 Task: Add the "warning" sticker at the center of the card.
Action: Mouse moved to (854, 252)
Screenshot: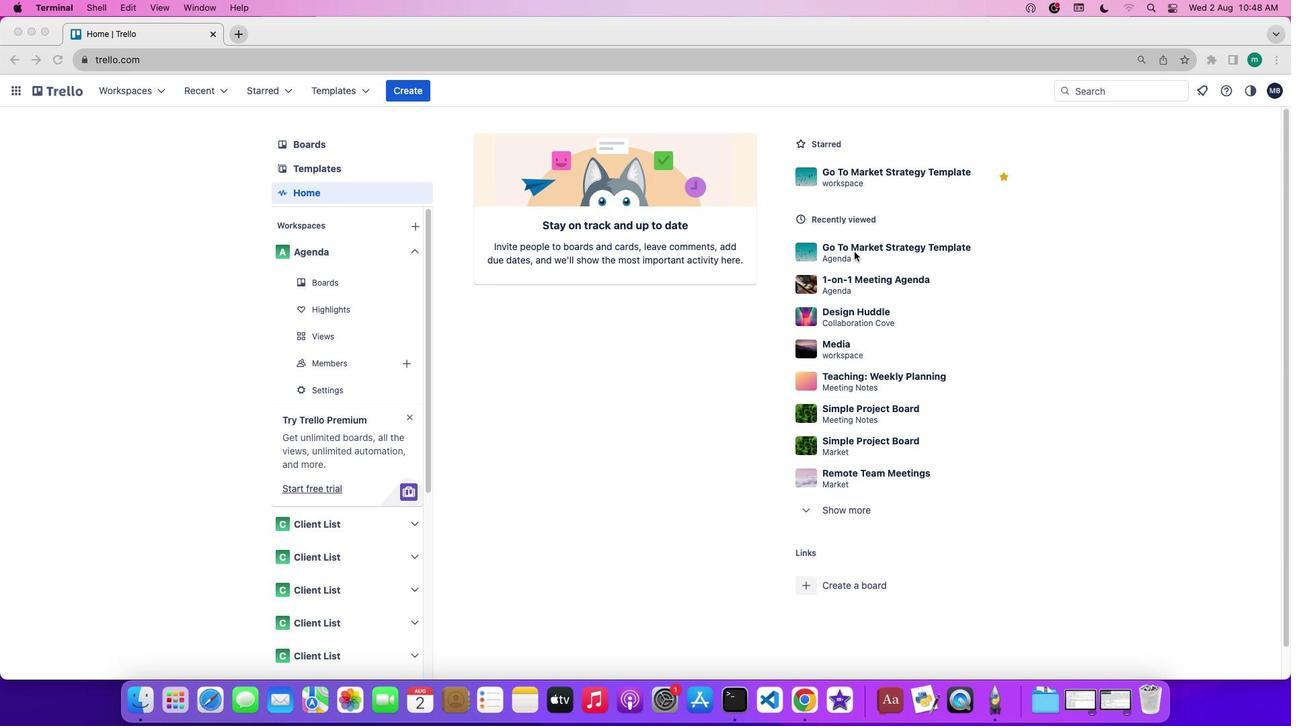 
Action: Mouse pressed left at (854, 252)
Screenshot: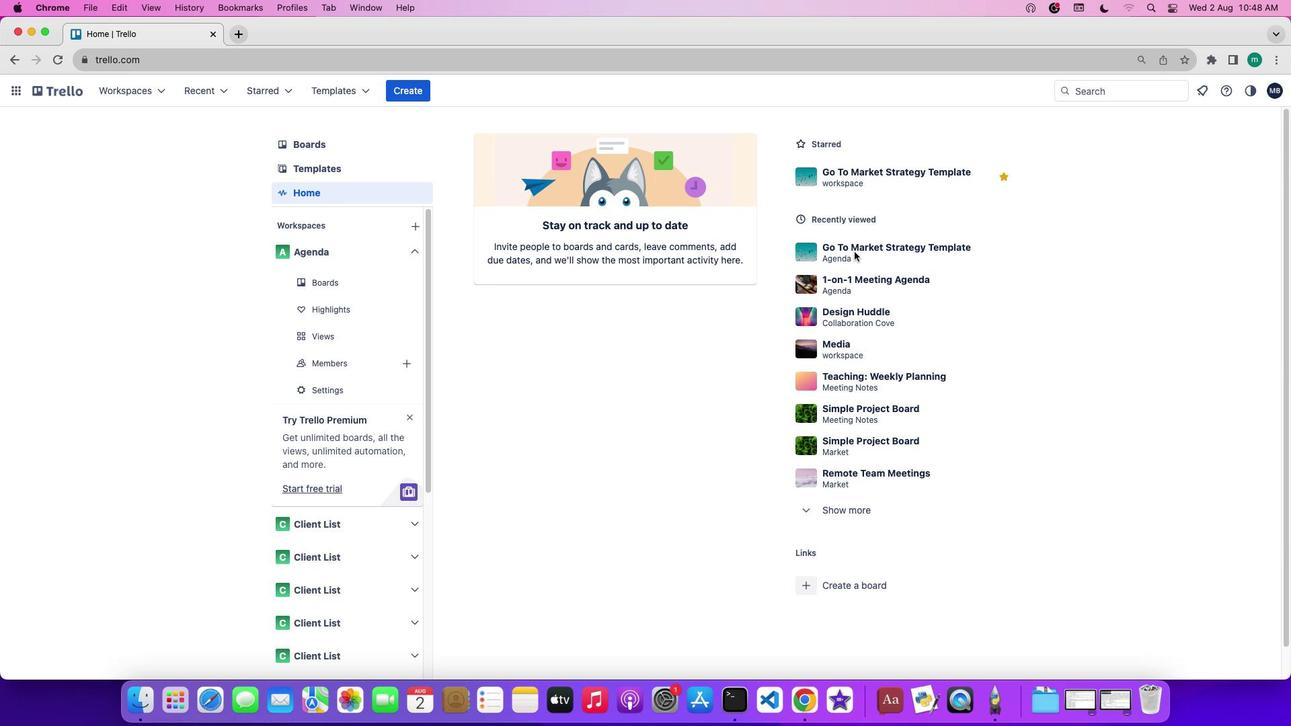 
Action: Mouse moved to (854, 251)
Screenshot: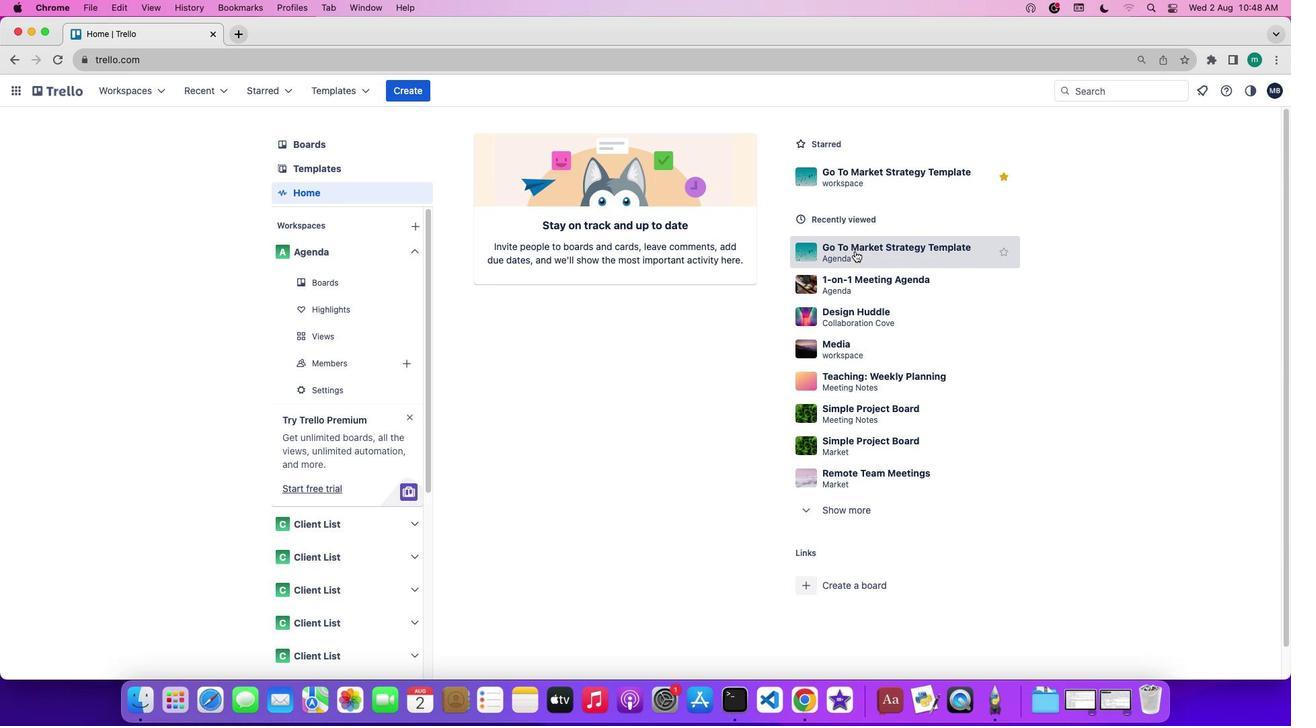 
Action: Mouse pressed left at (854, 251)
Screenshot: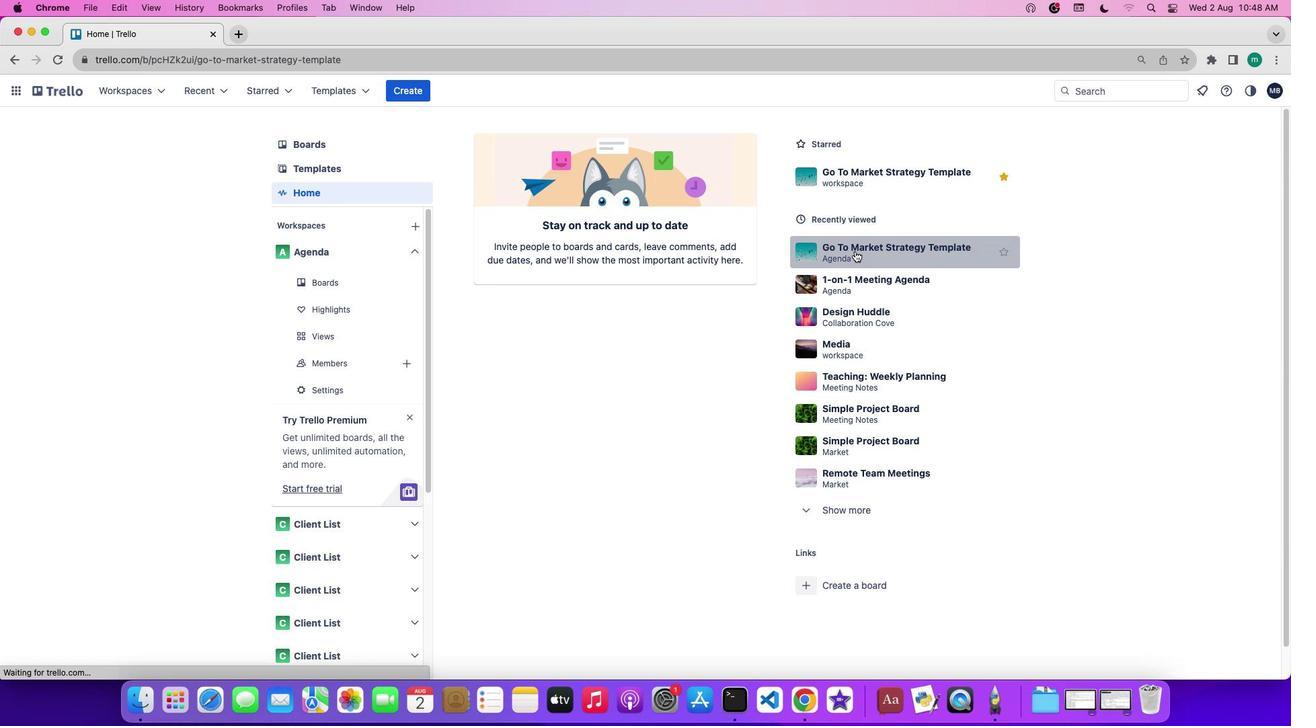 
Action: Mouse moved to (1136, 304)
Screenshot: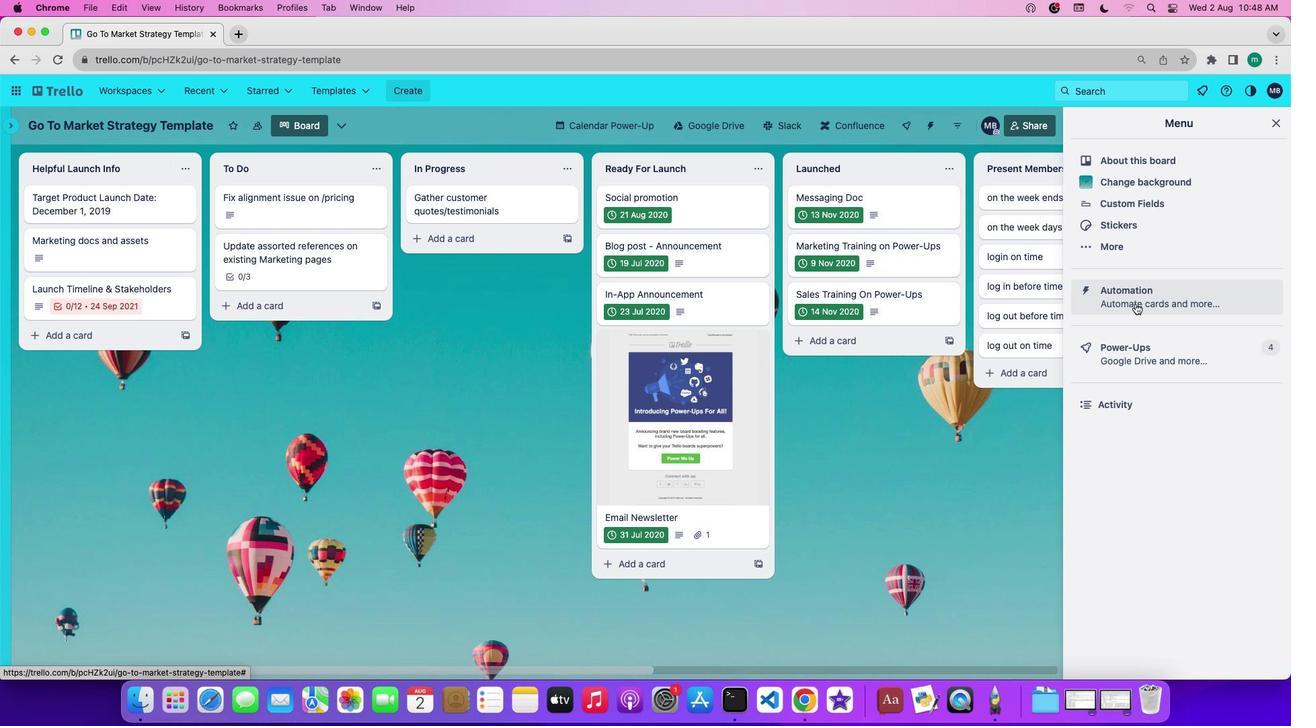 
Action: Mouse pressed left at (1136, 304)
Screenshot: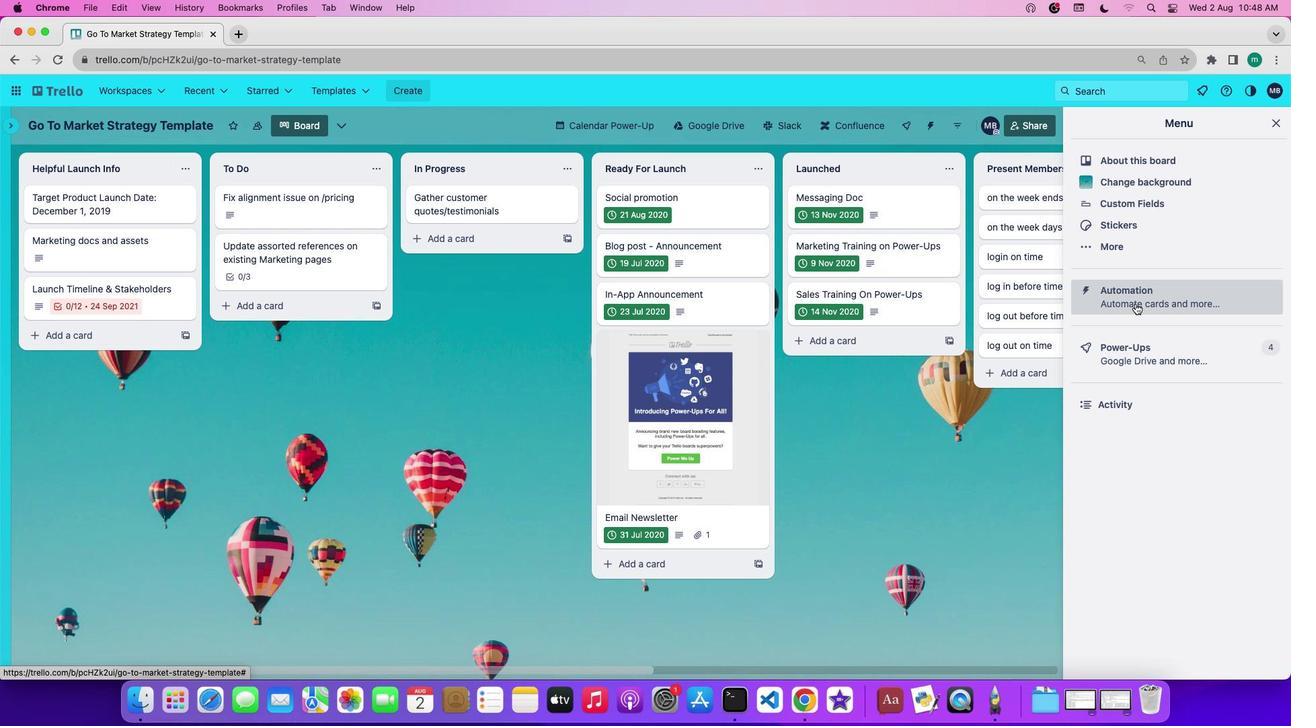 
Action: Mouse moved to (84, 343)
Screenshot: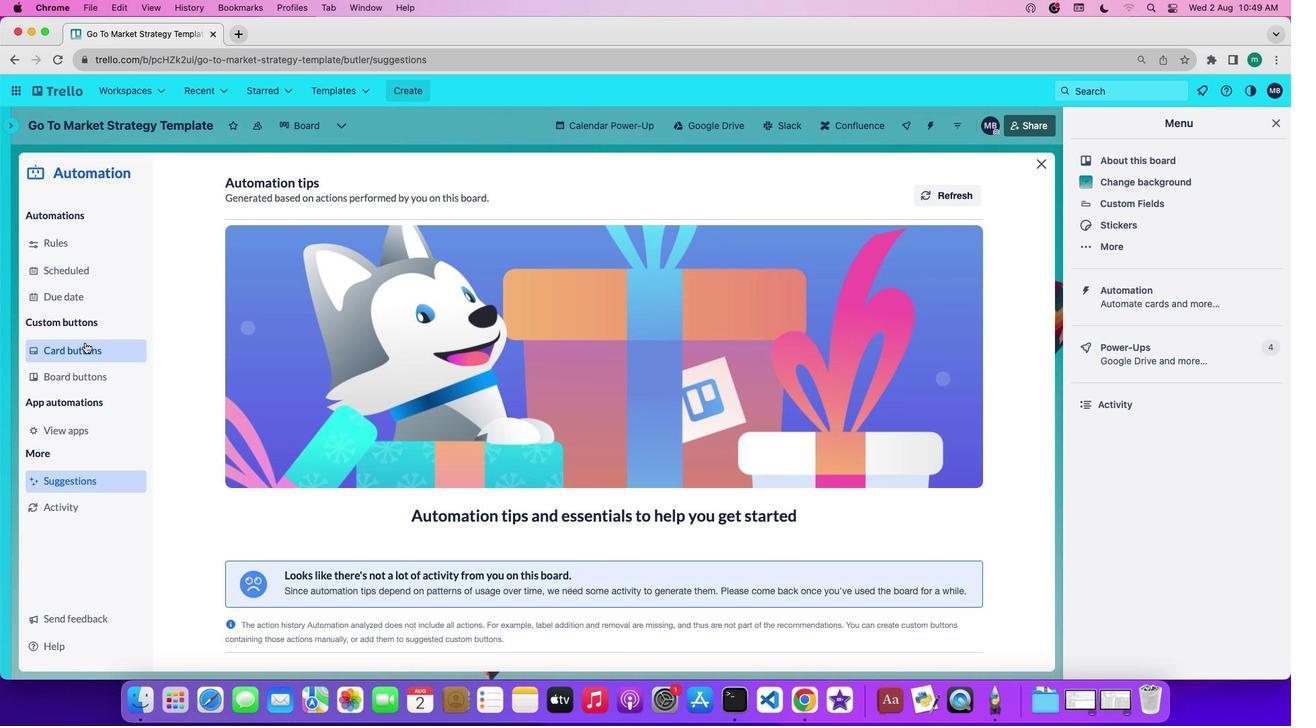 
Action: Mouse pressed left at (84, 343)
Screenshot: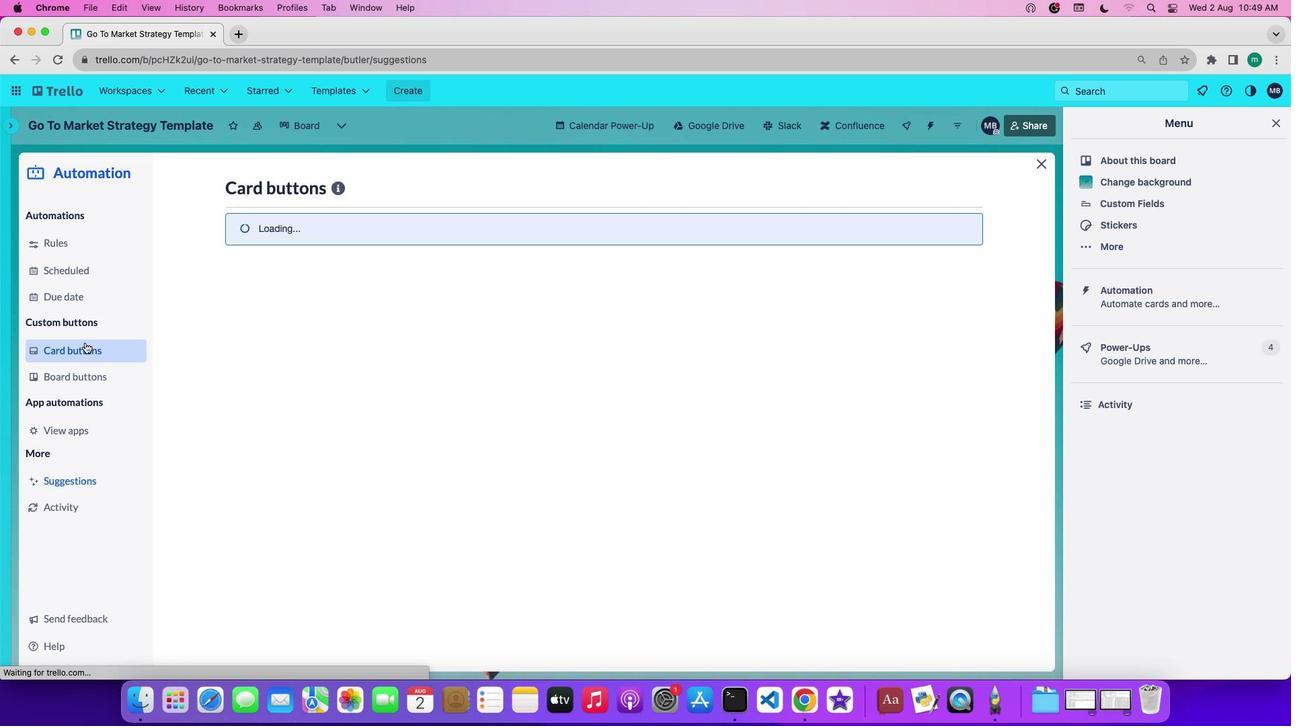 
Action: Mouse moved to (295, 456)
Screenshot: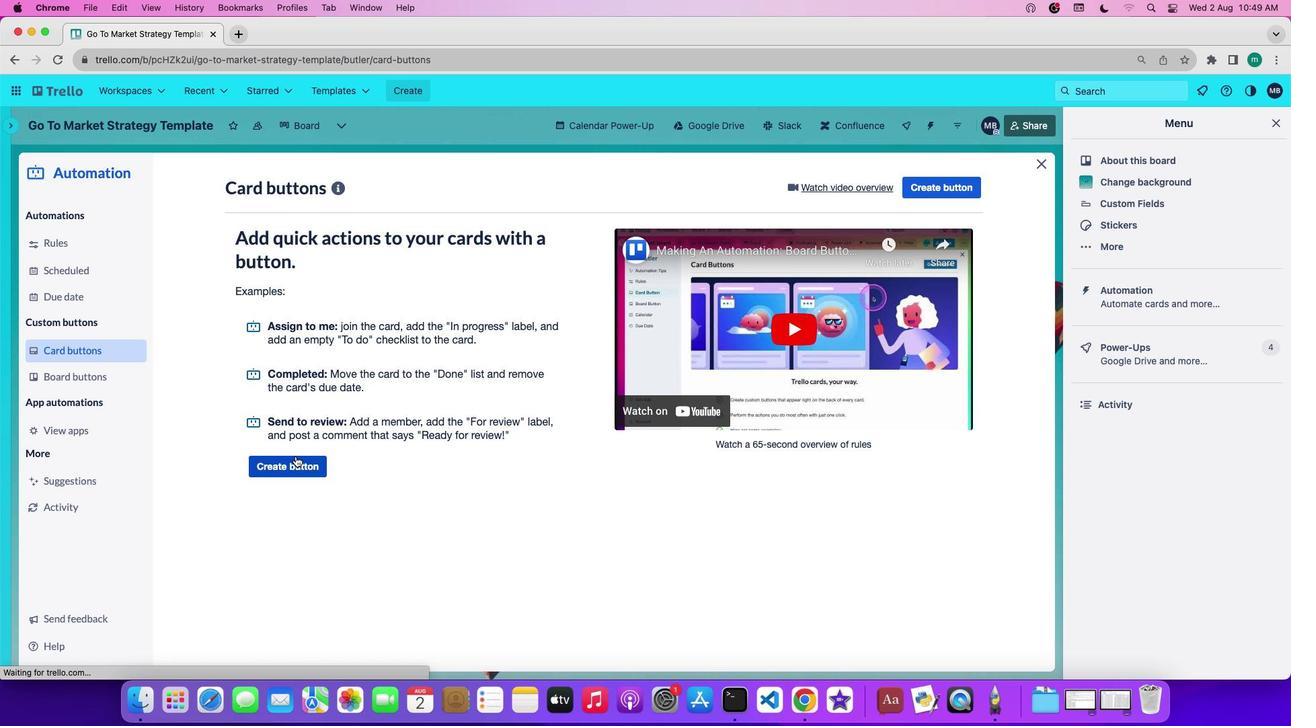 
Action: Mouse pressed left at (295, 456)
Screenshot: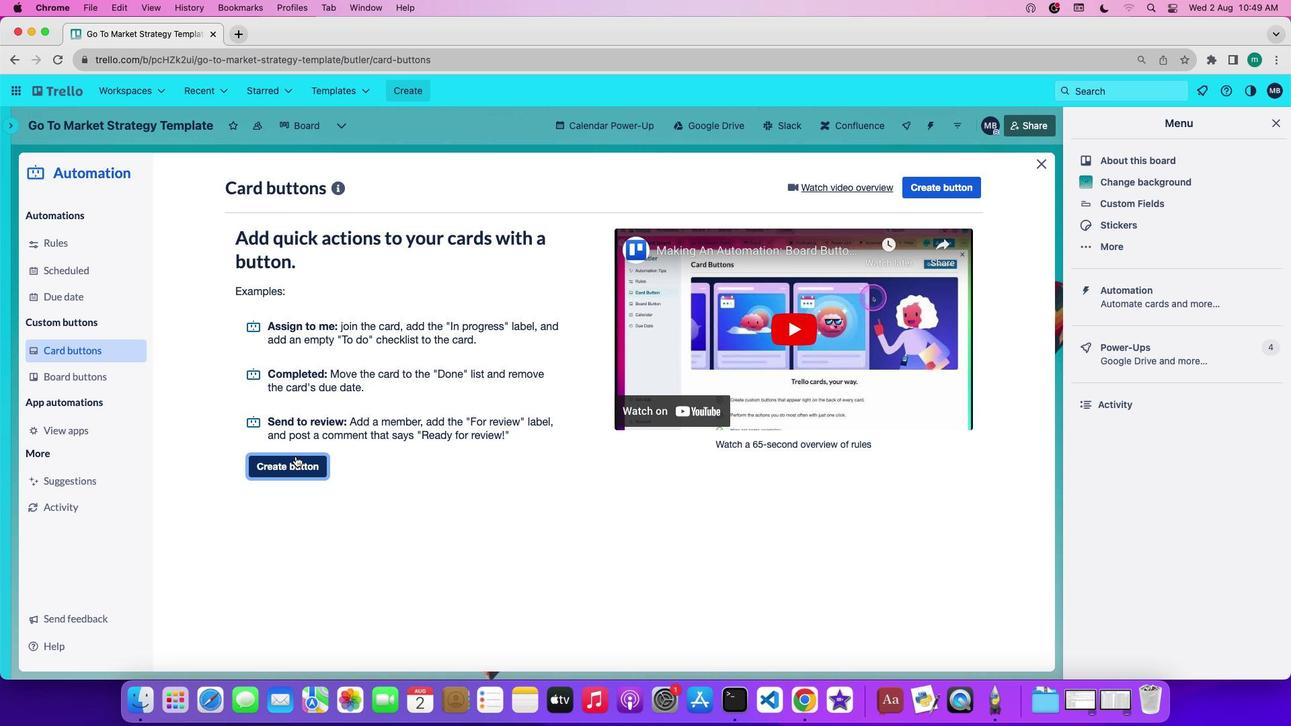 
Action: Mouse moved to (441, 374)
Screenshot: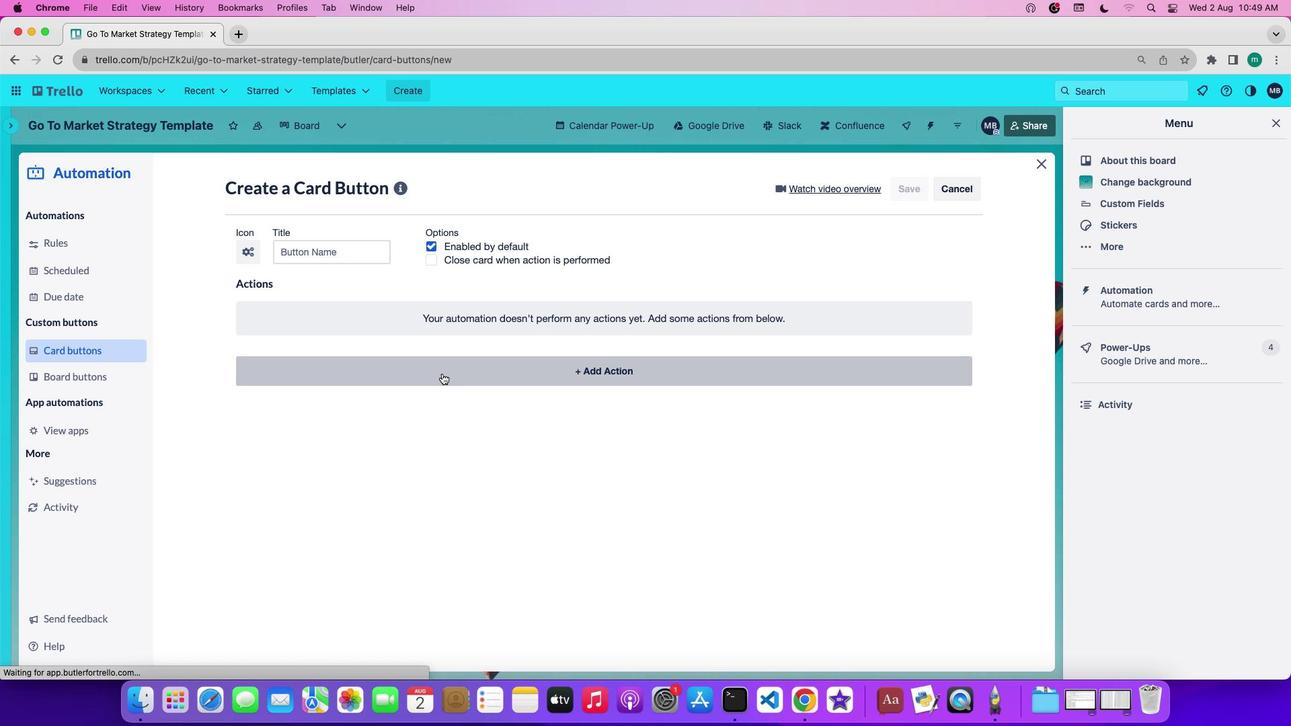 
Action: Mouse pressed left at (441, 374)
Screenshot: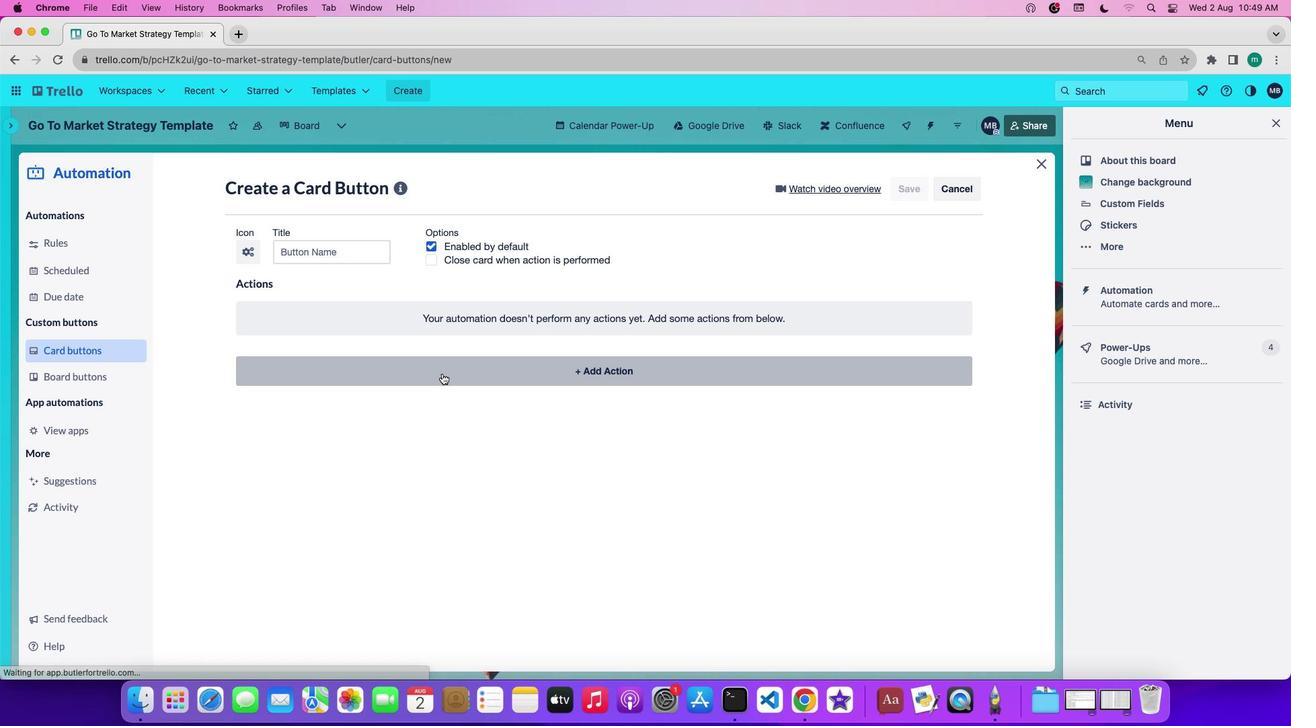 
Action: Mouse moved to (323, 408)
Screenshot: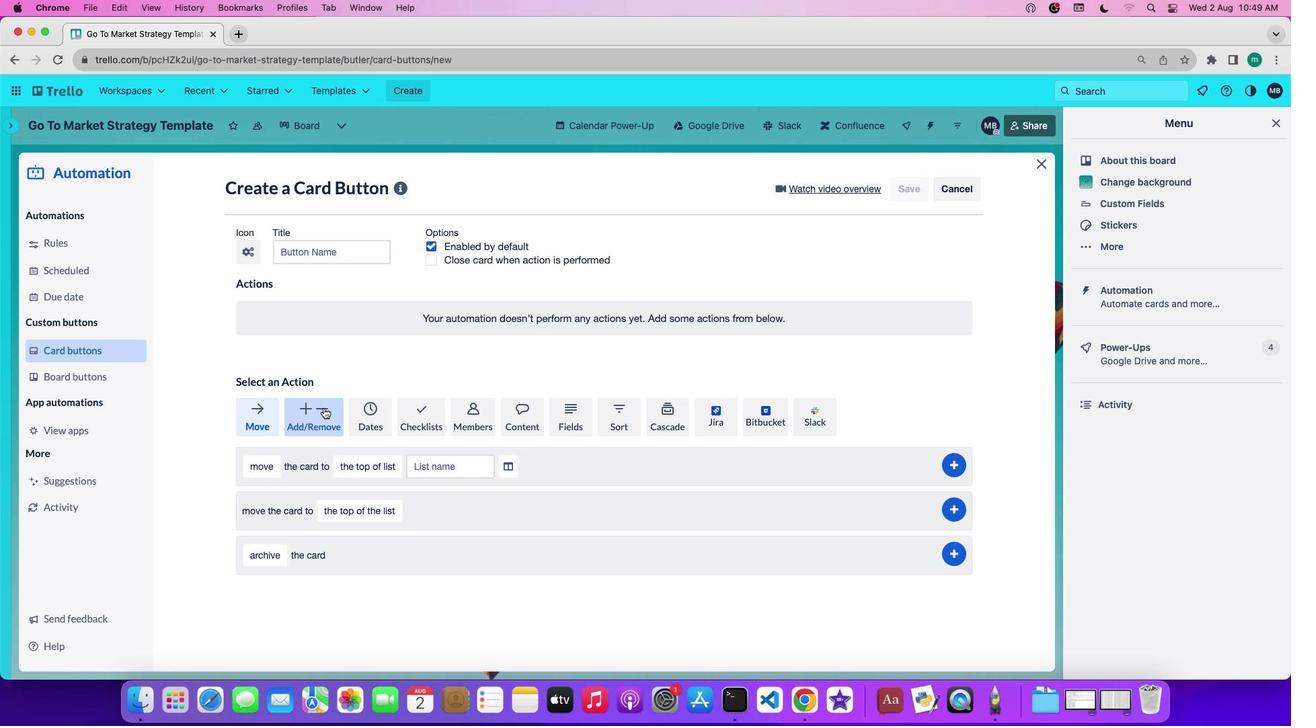 
Action: Mouse pressed left at (323, 408)
Screenshot: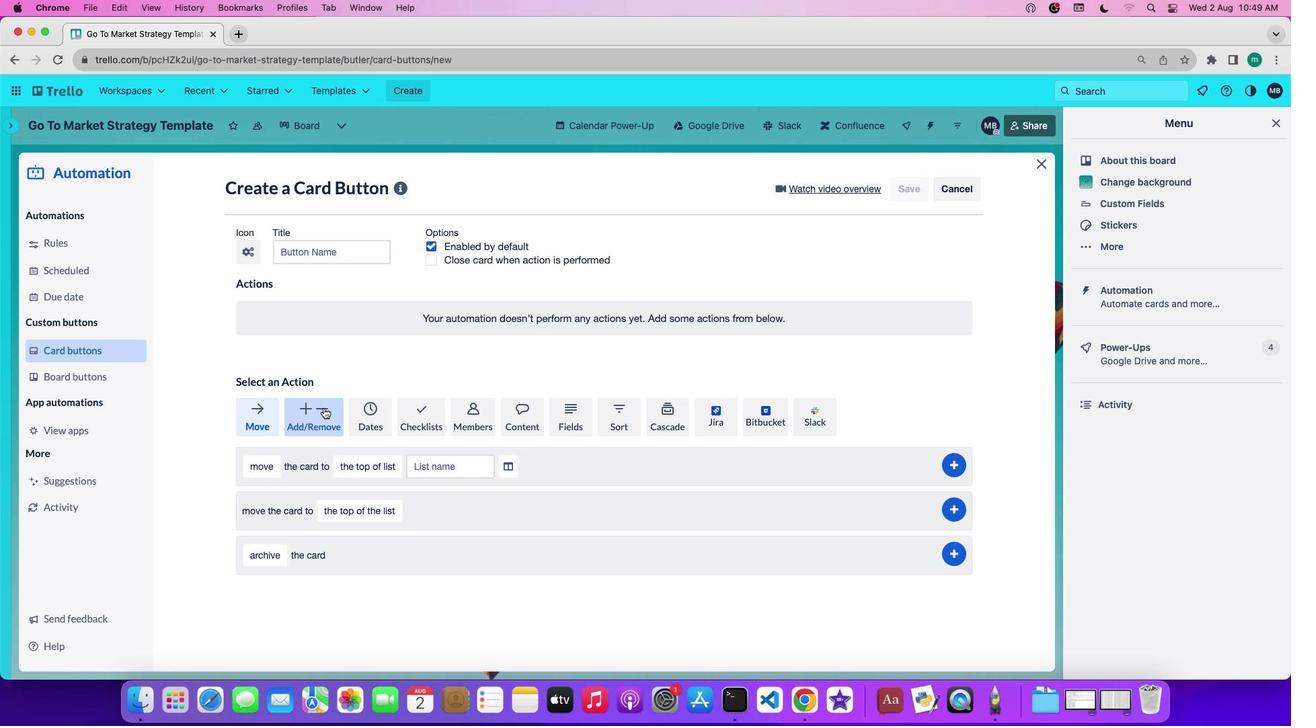 
Action: Mouse moved to (360, 518)
Screenshot: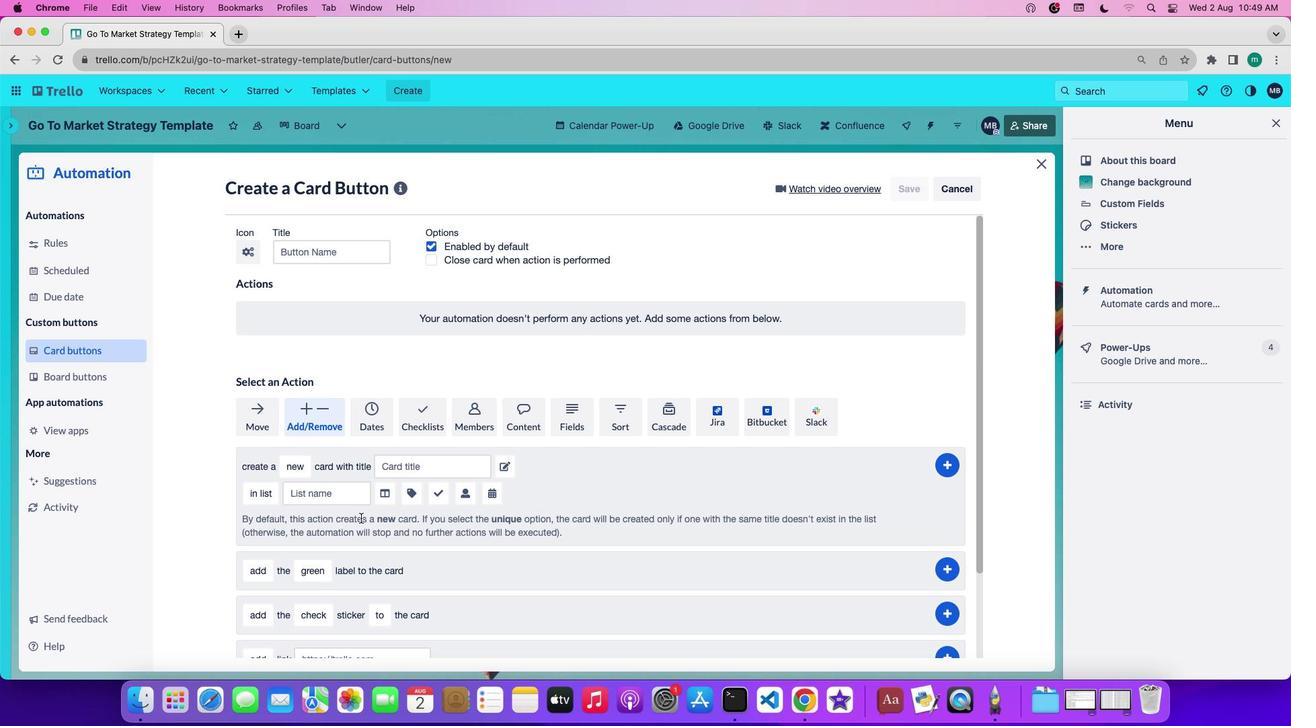 
Action: Mouse scrolled (360, 518) with delta (0, 0)
Screenshot: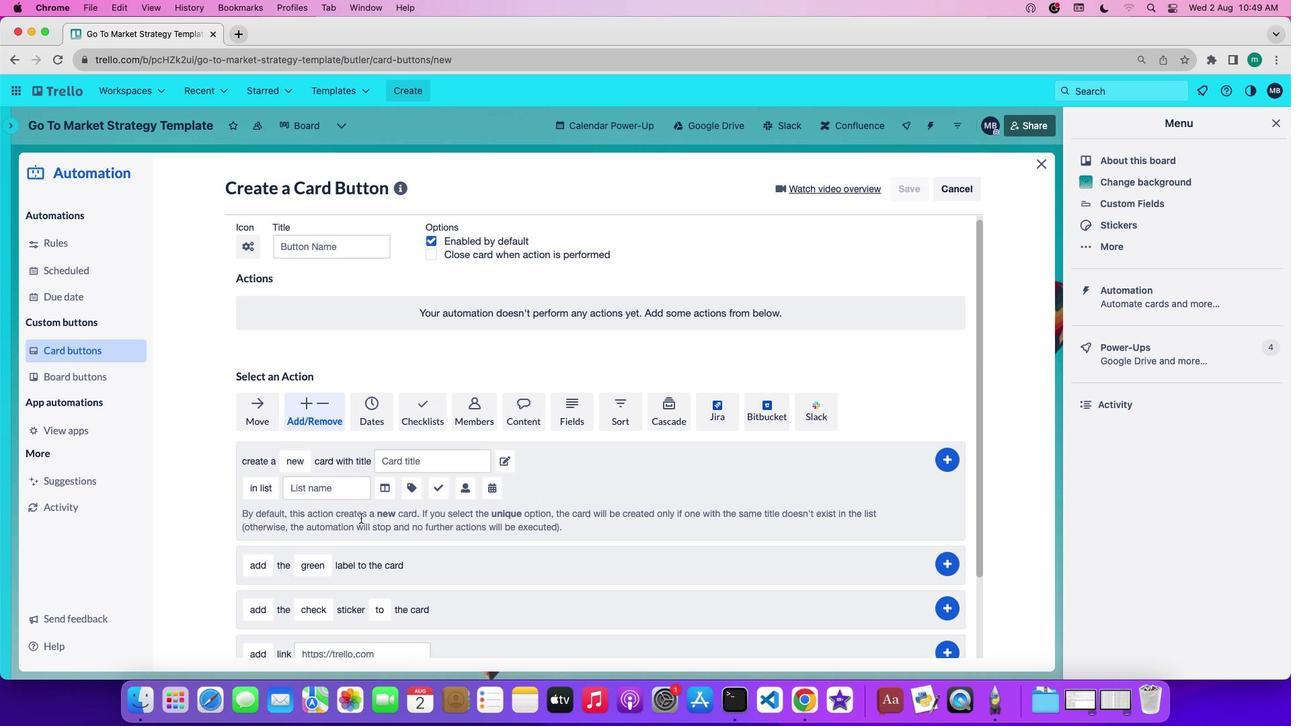 
Action: Mouse scrolled (360, 518) with delta (0, 0)
Screenshot: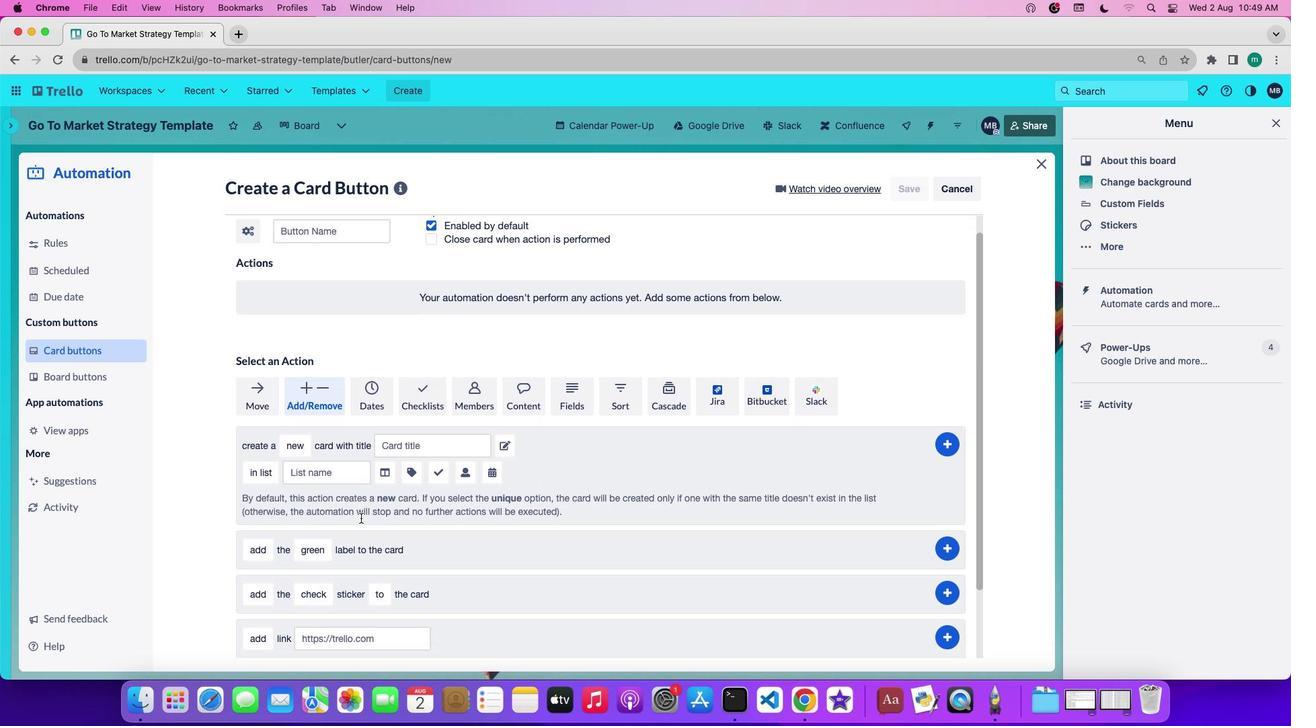 
Action: Mouse scrolled (360, 518) with delta (0, 0)
Screenshot: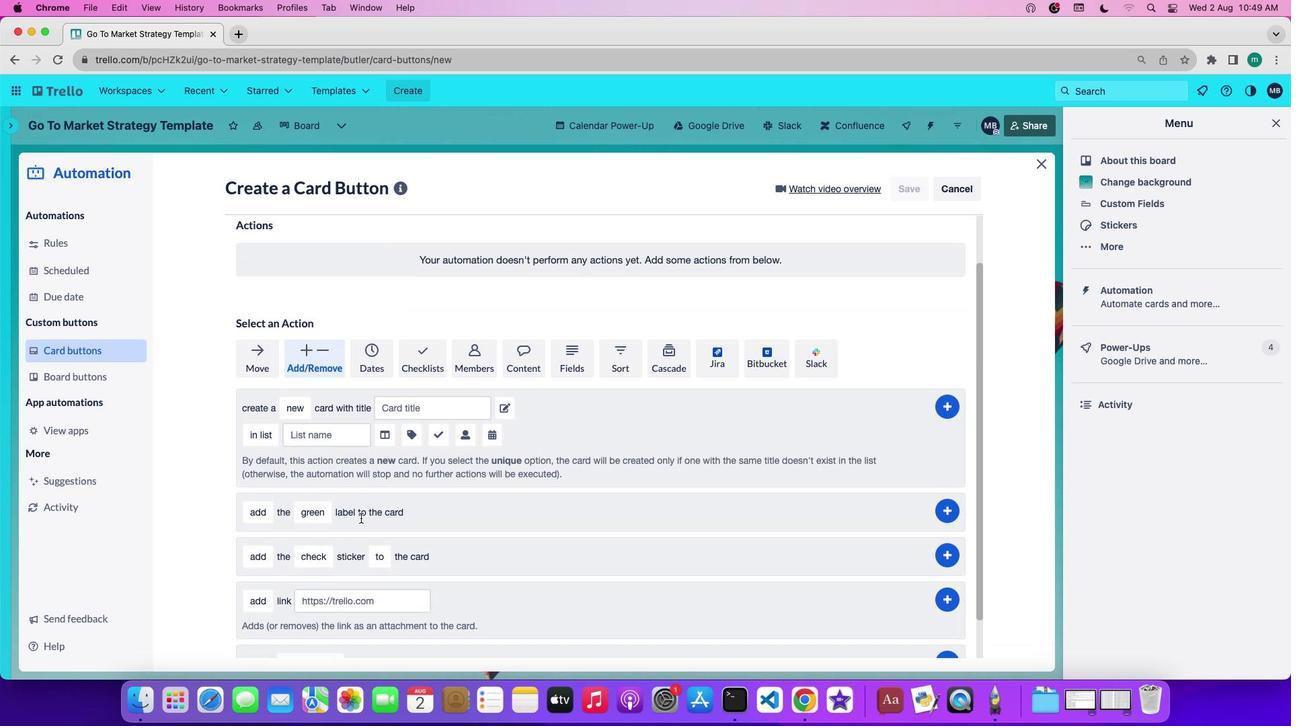 
Action: Mouse scrolled (360, 518) with delta (0, 0)
Screenshot: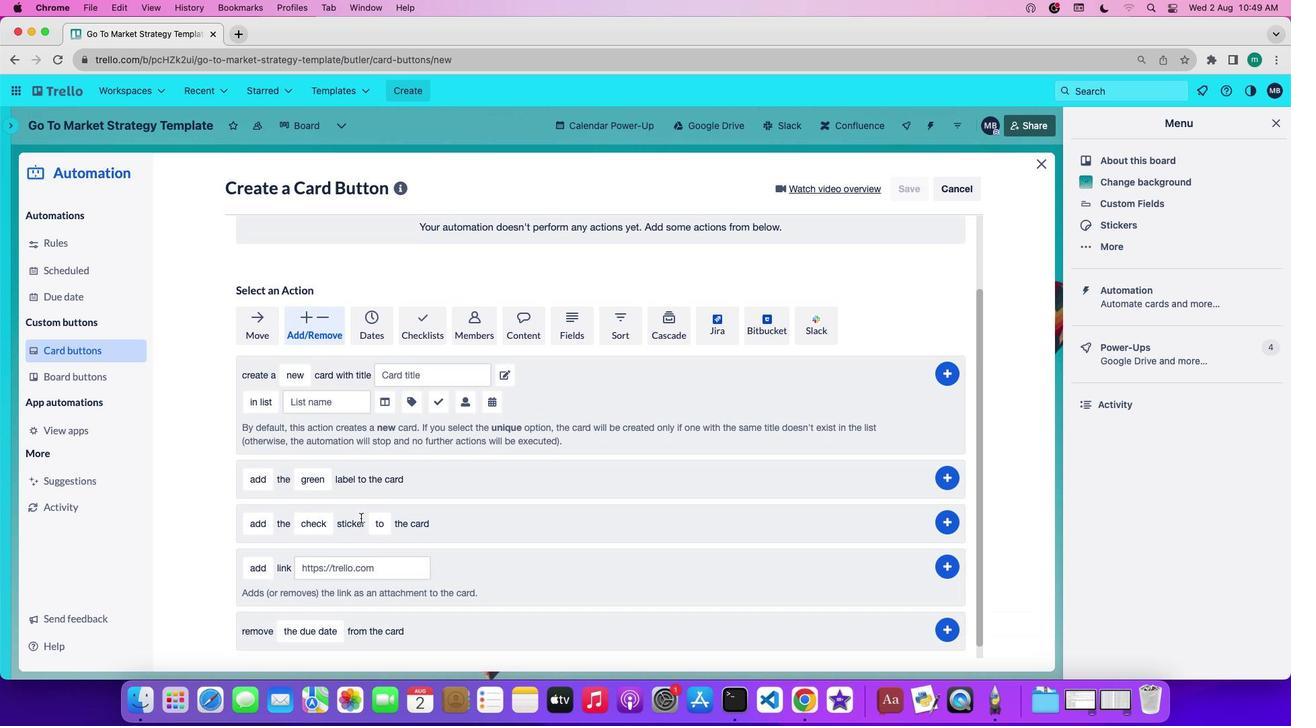 
Action: Mouse moved to (254, 515)
Screenshot: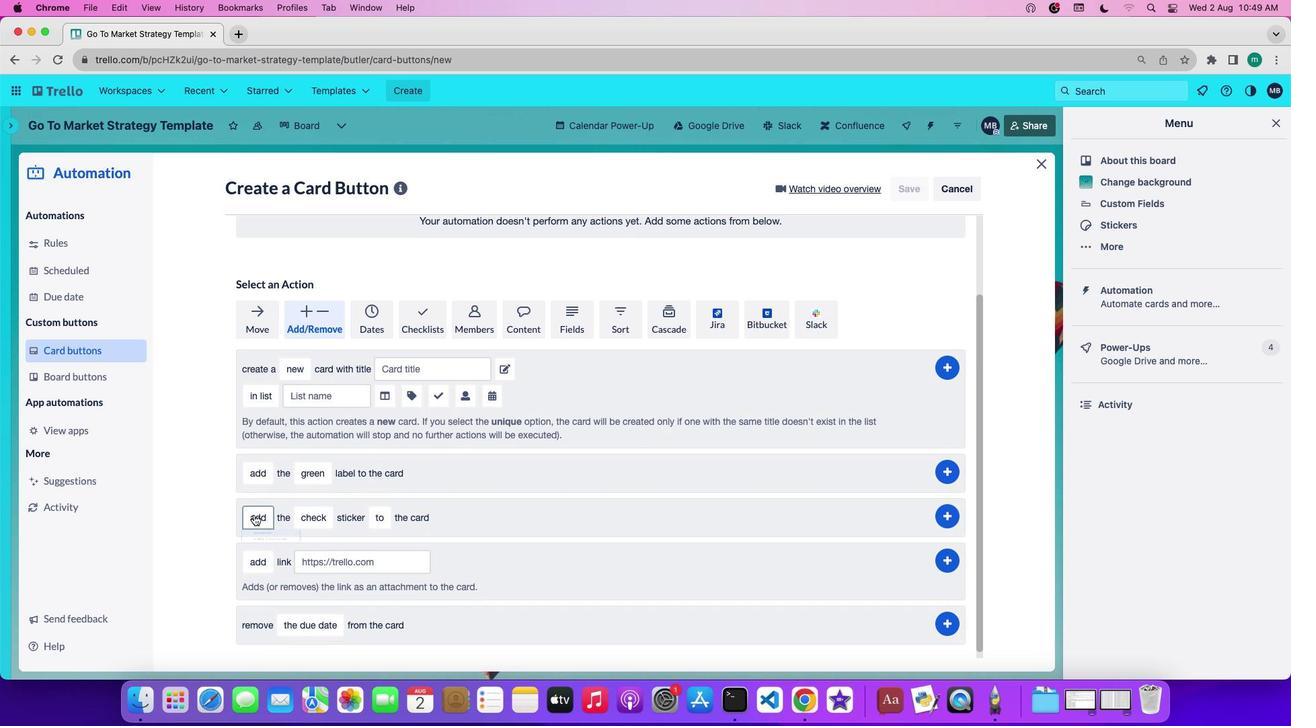 
Action: Mouse pressed left at (254, 515)
Screenshot: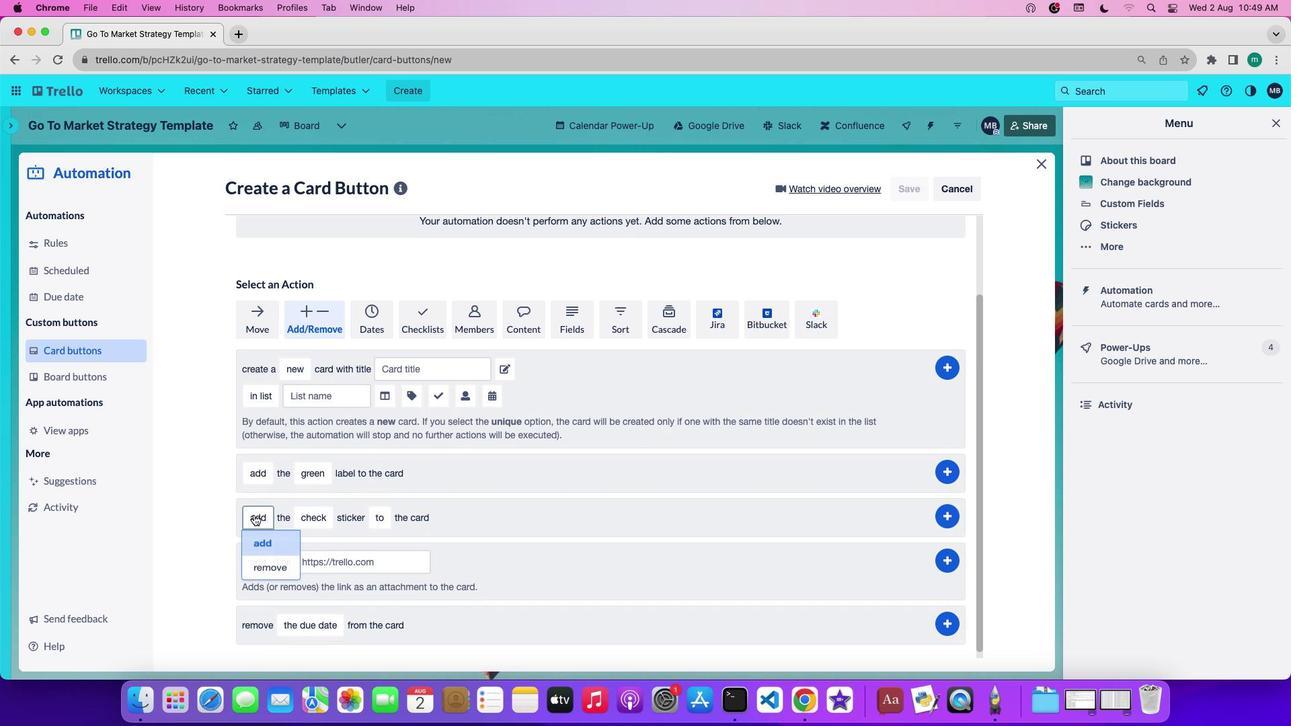 
Action: Mouse moved to (271, 542)
Screenshot: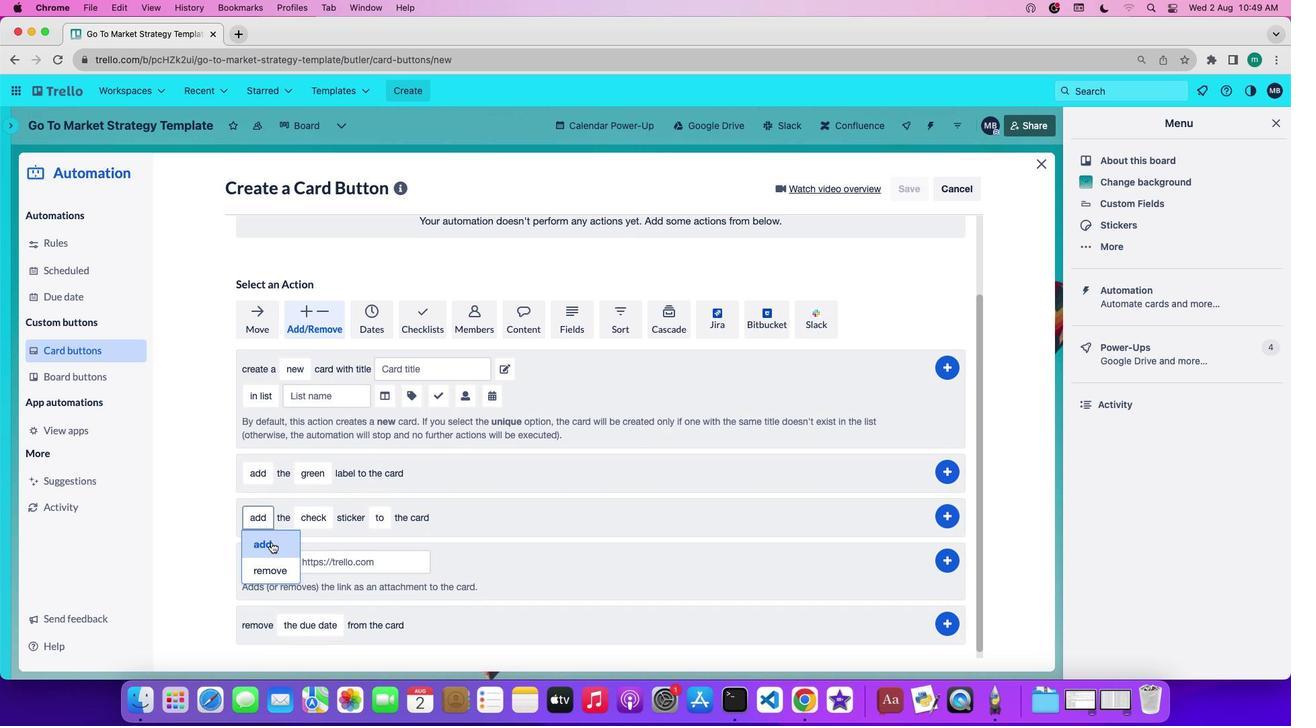 
Action: Mouse pressed left at (271, 542)
Screenshot: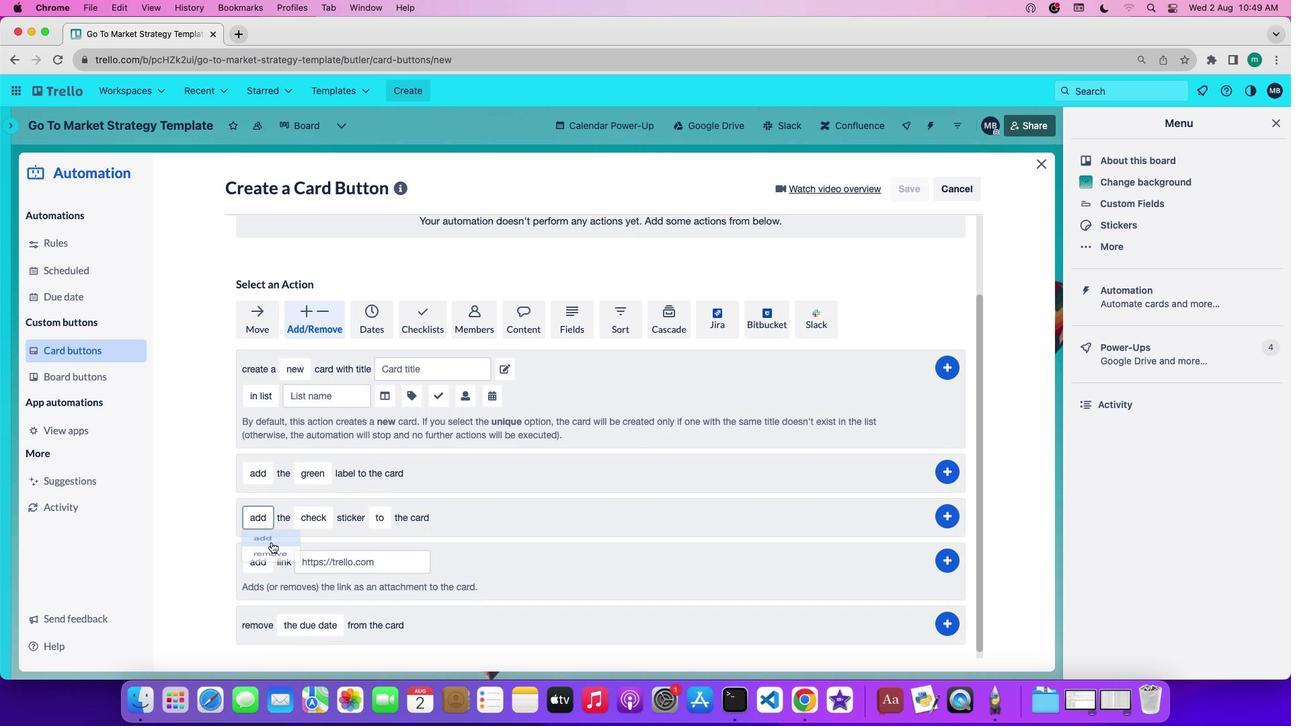 
Action: Mouse moved to (318, 511)
Screenshot: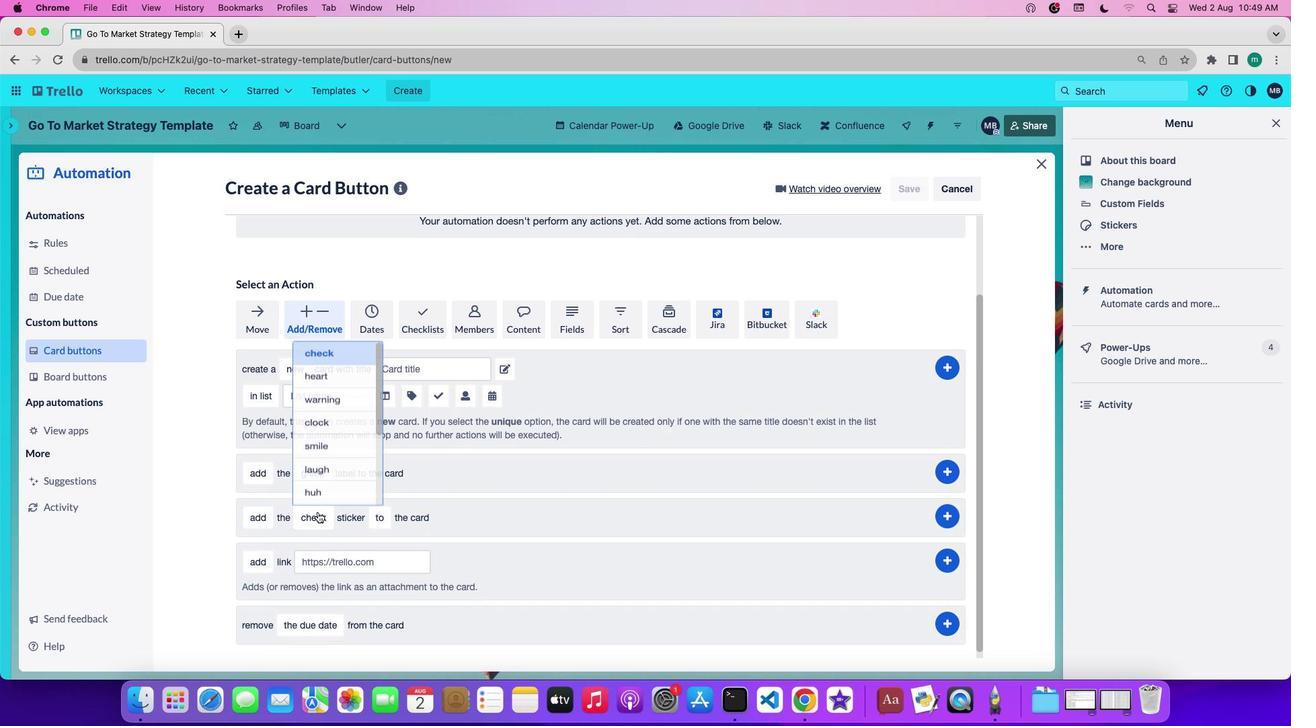 
Action: Mouse pressed left at (318, 511)
Screenshot: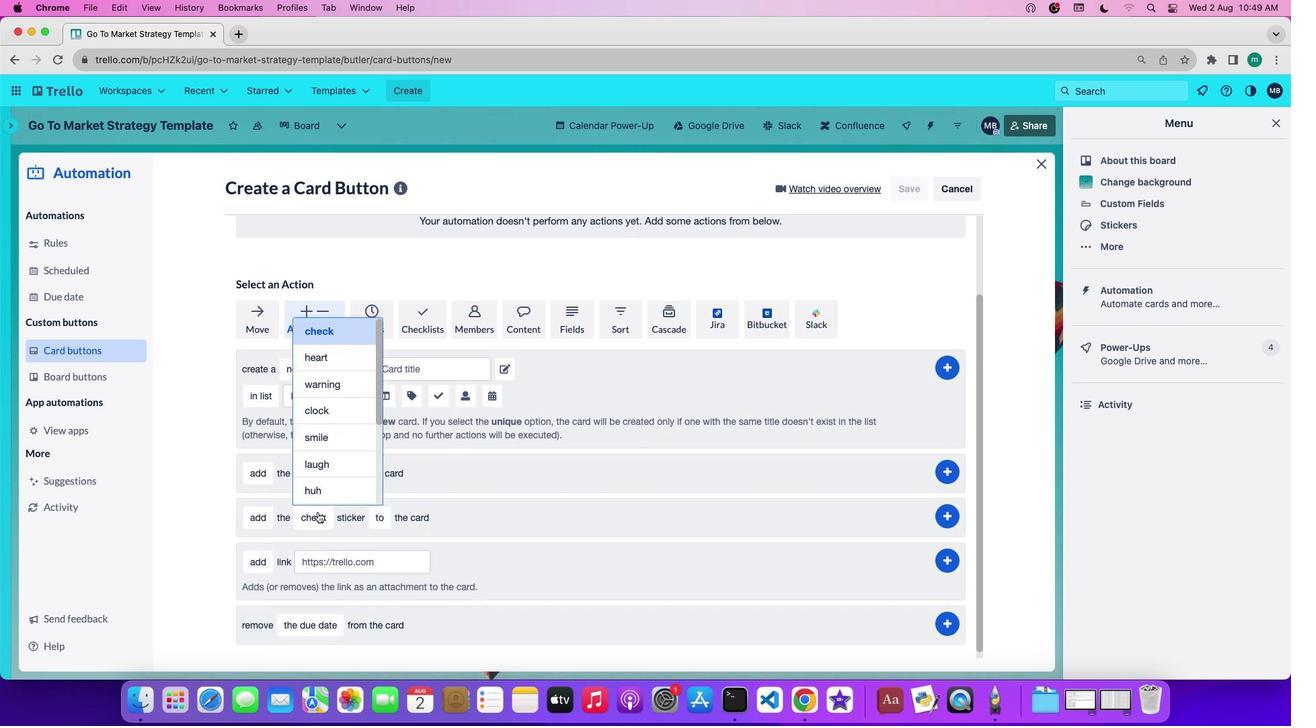 
Action: Mouse moved to (355, 378)
Screenshot: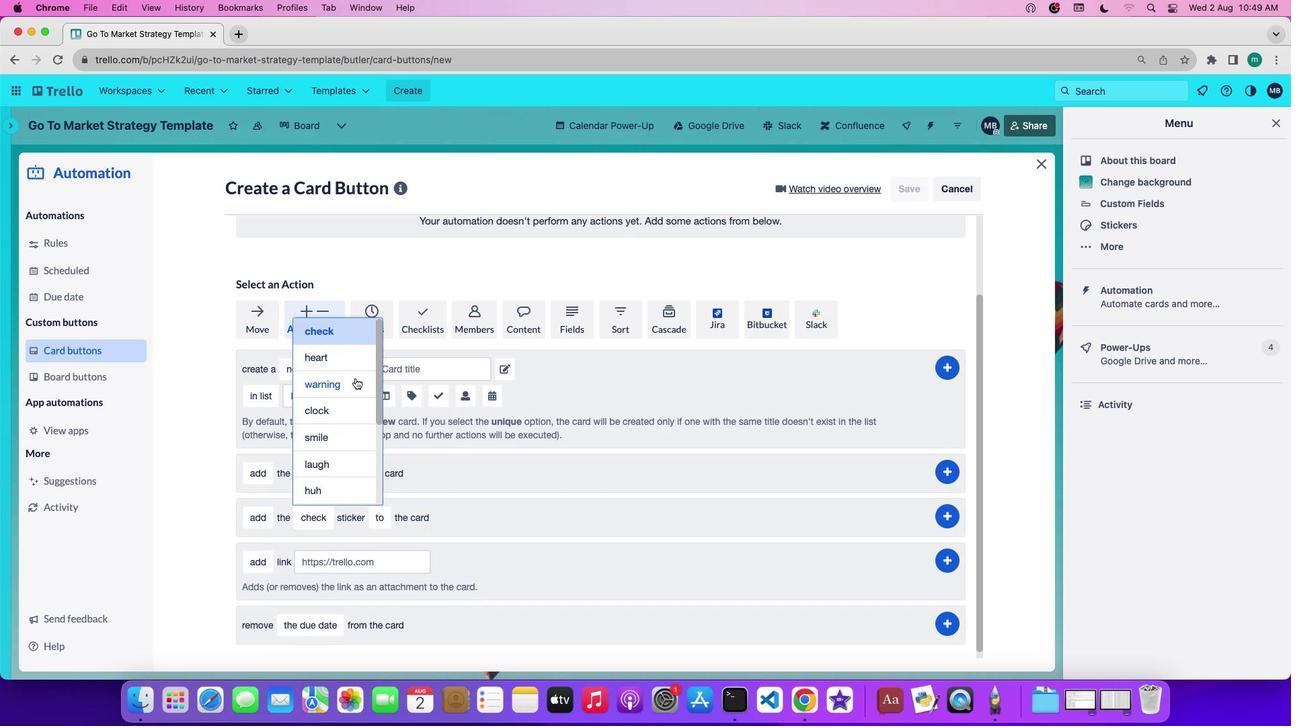 
Action: Mouse pressed left at (355, 378)
Screenshot: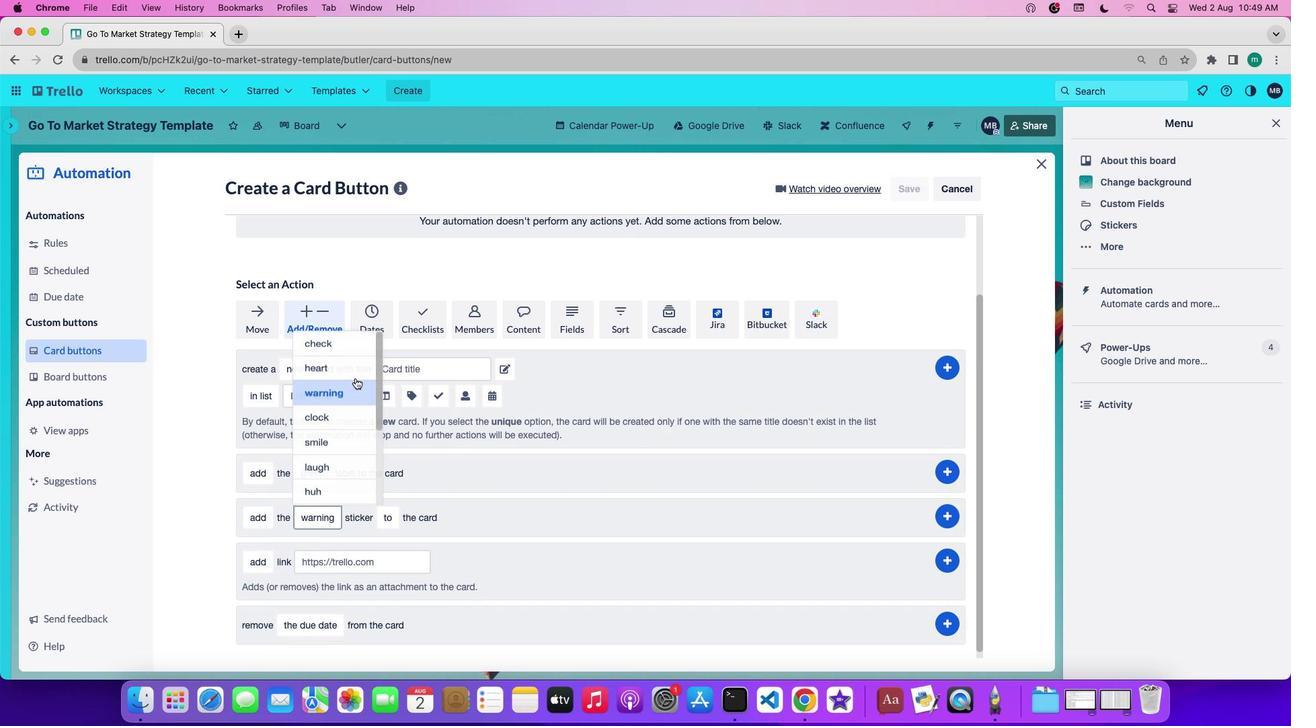 
Action: Mouse moved to (390, 511)
Screenshot: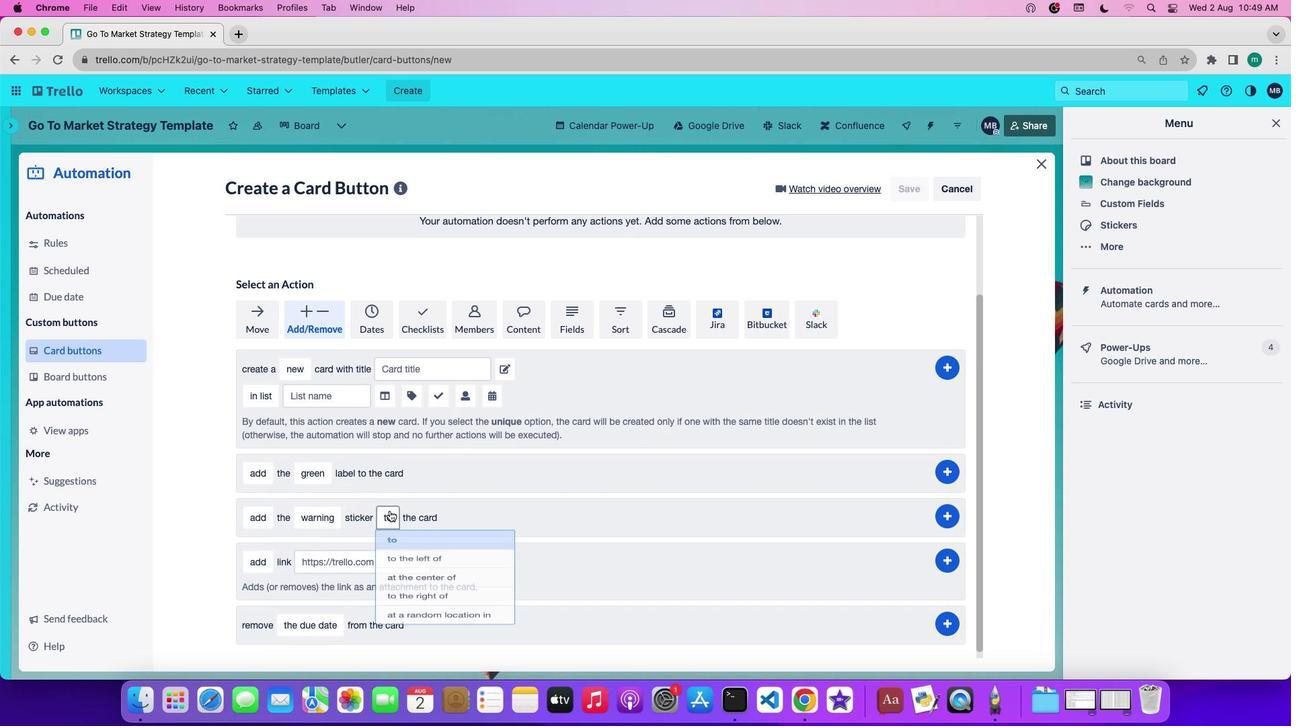 
Action: Mouse pressed left at (390, 511)
Screenshot: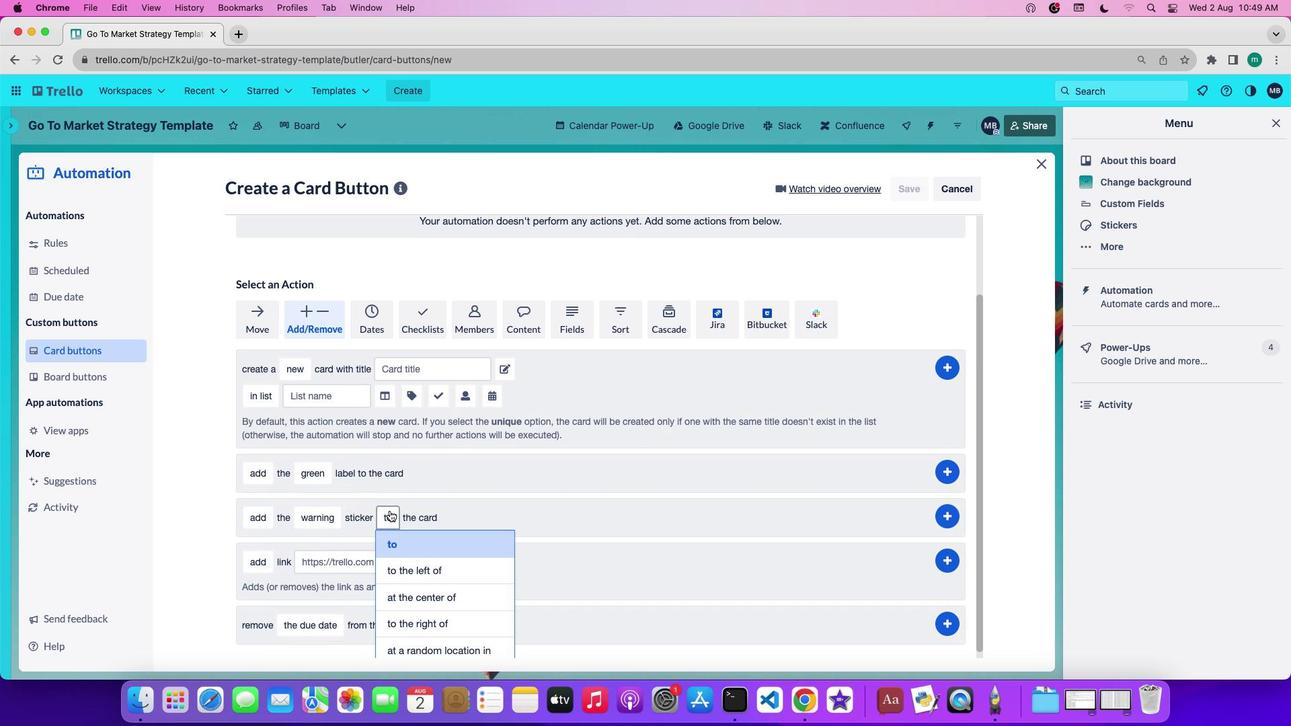 
Action: Mouse moved to (425, 595)
Screenshot: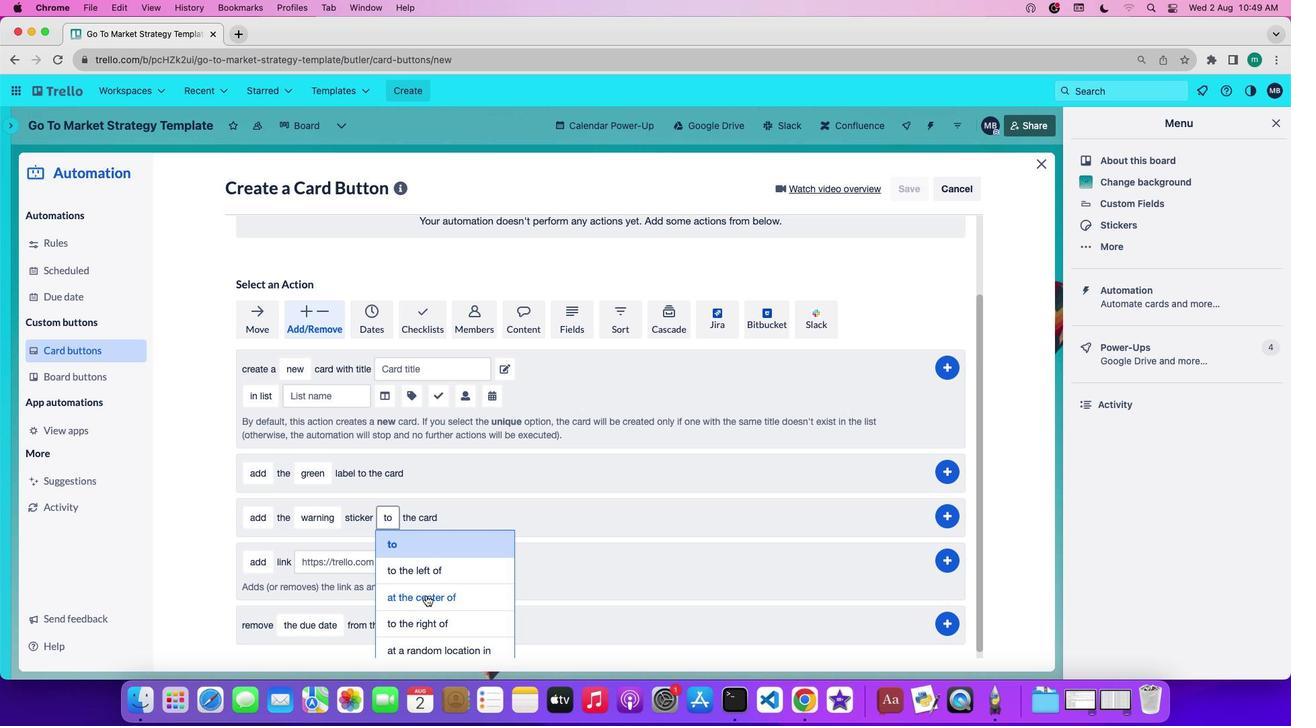 
Action: Mouse pressed left at (425, 595)
Screenshot: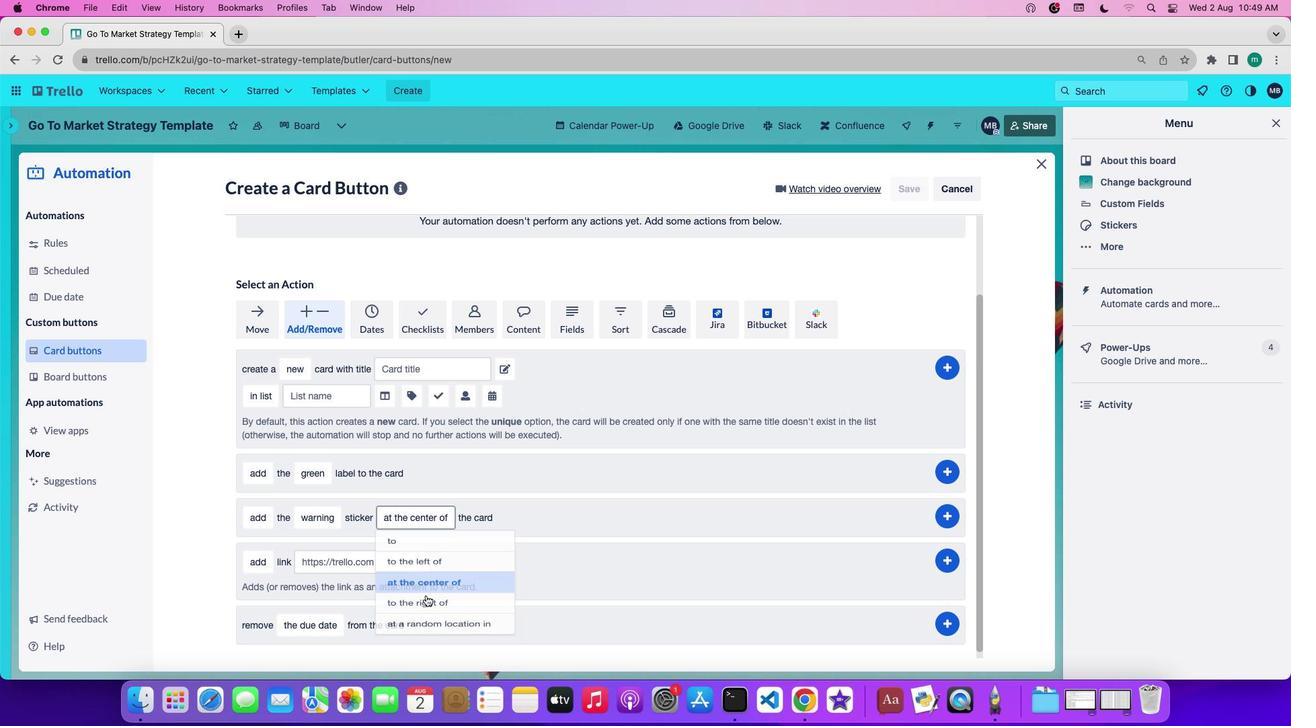 
Action: Mouse moved to (957, 513)
Screenshot: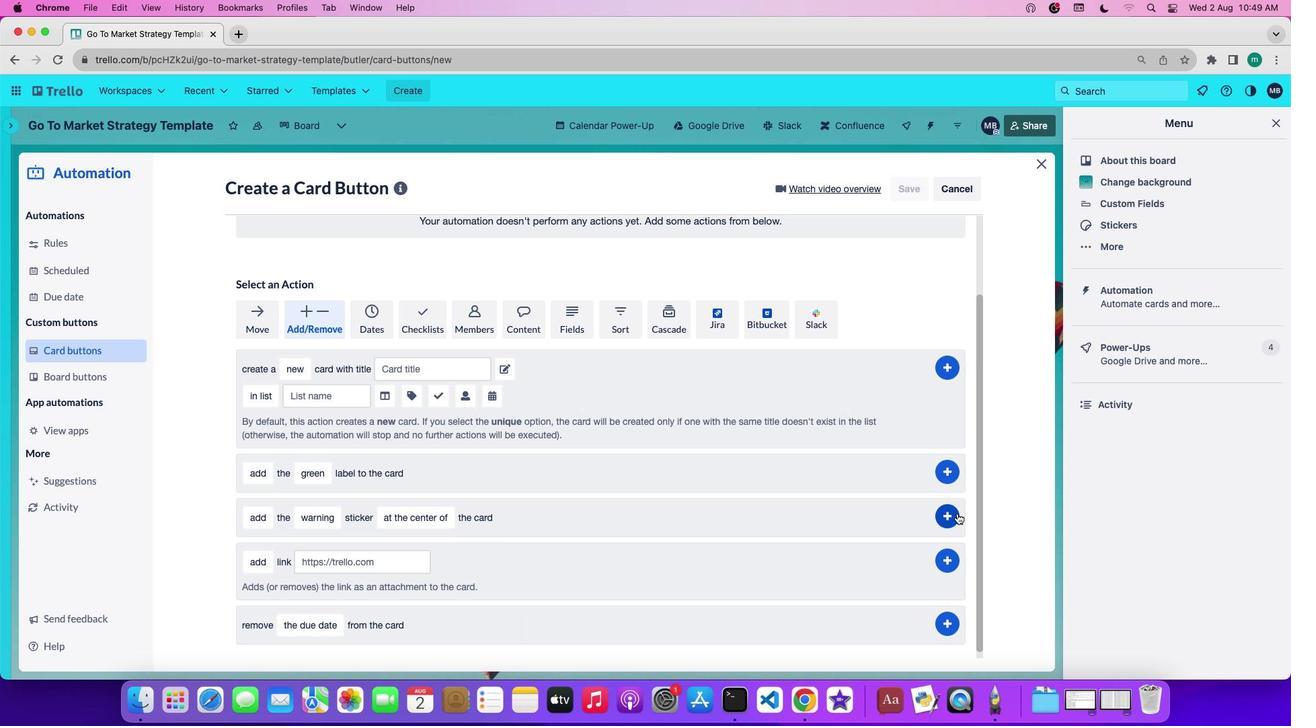 
Action: Mouse pressed left at (957, 513)
Screenshot: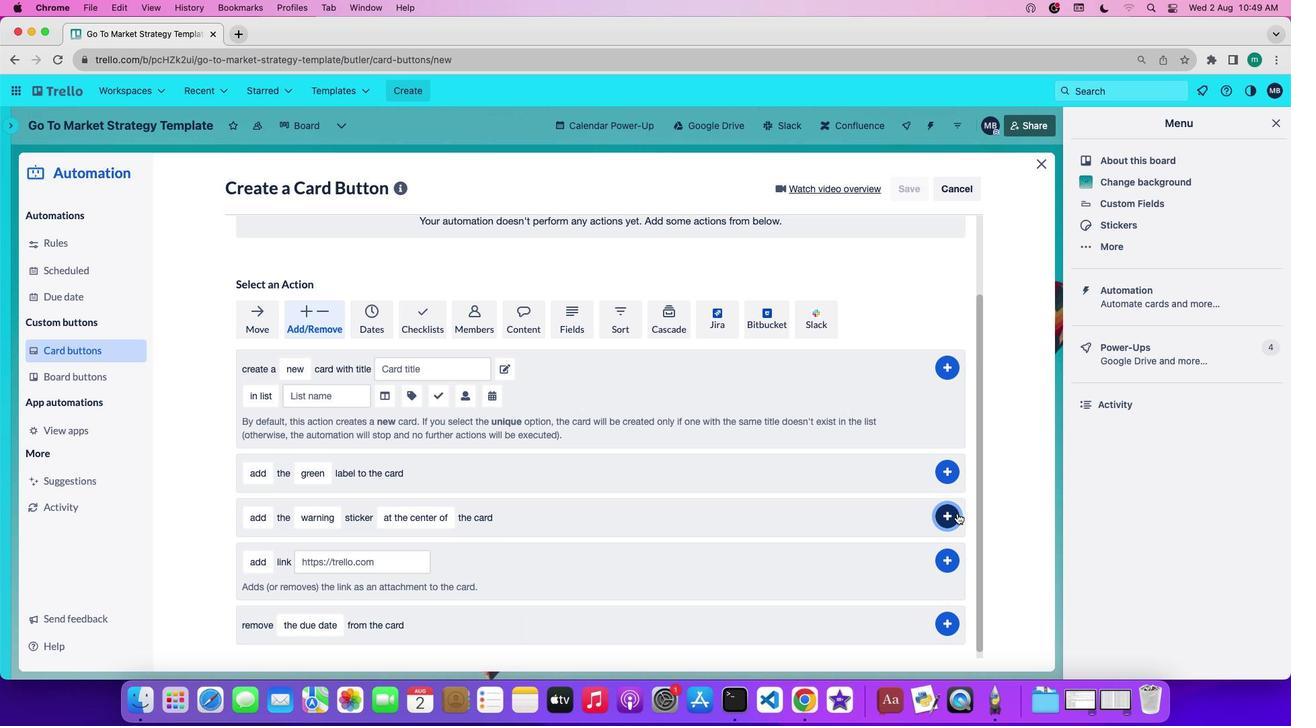 
Action: Mouse moved to (949, 515)
Screenshot: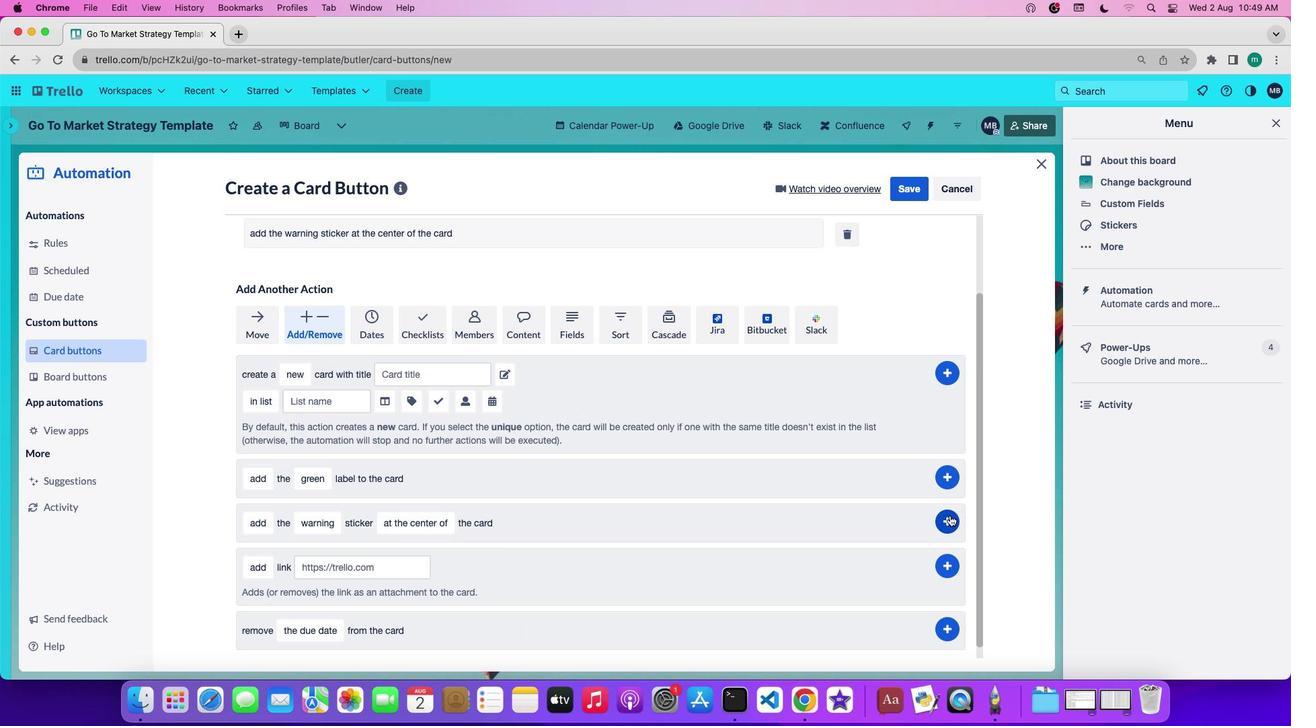 
